 Task: Sort the recently updated tickets, order by Due date in descending order.
Action: Mouse moved to (235, 378)
Screenshot: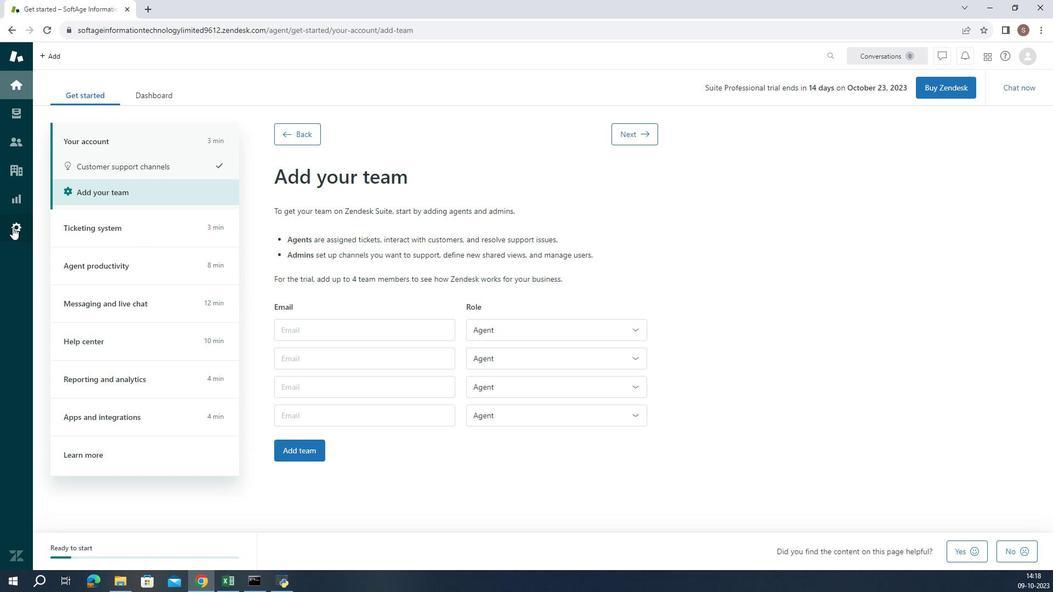 
Action: Mouse pressed left at (235, 378)
Screenshot: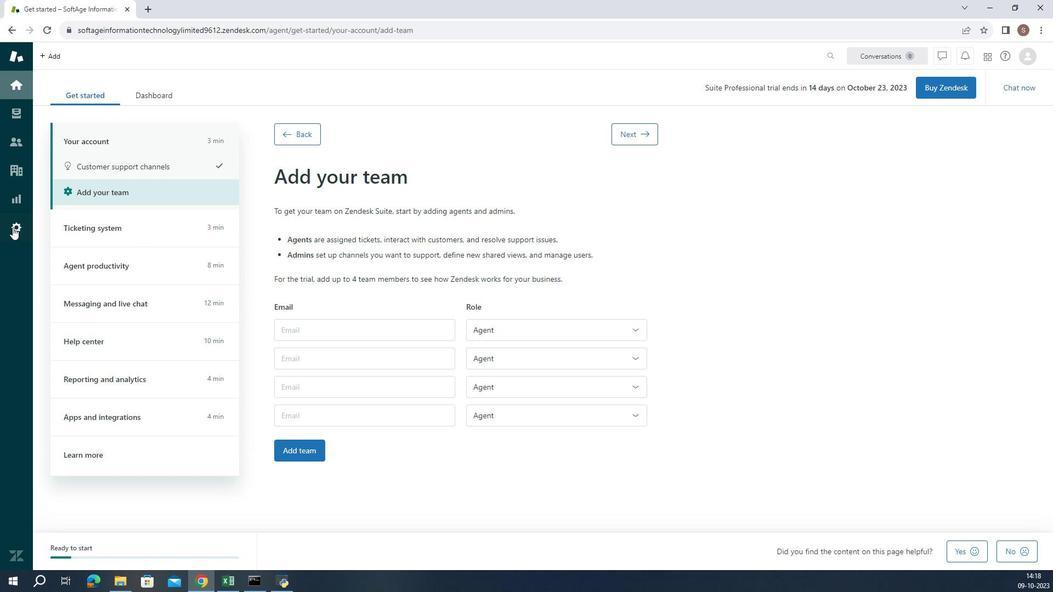 
Action: Mouse moved to (388, 511)
Screenshot: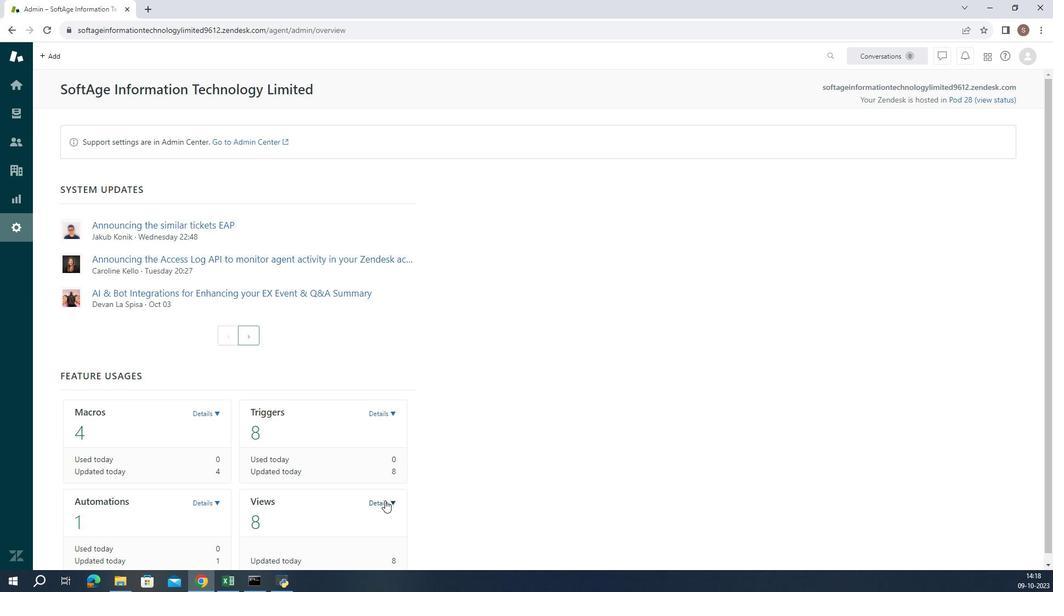 
Action: Mouse pressed left at (388, 511)
Screenshot: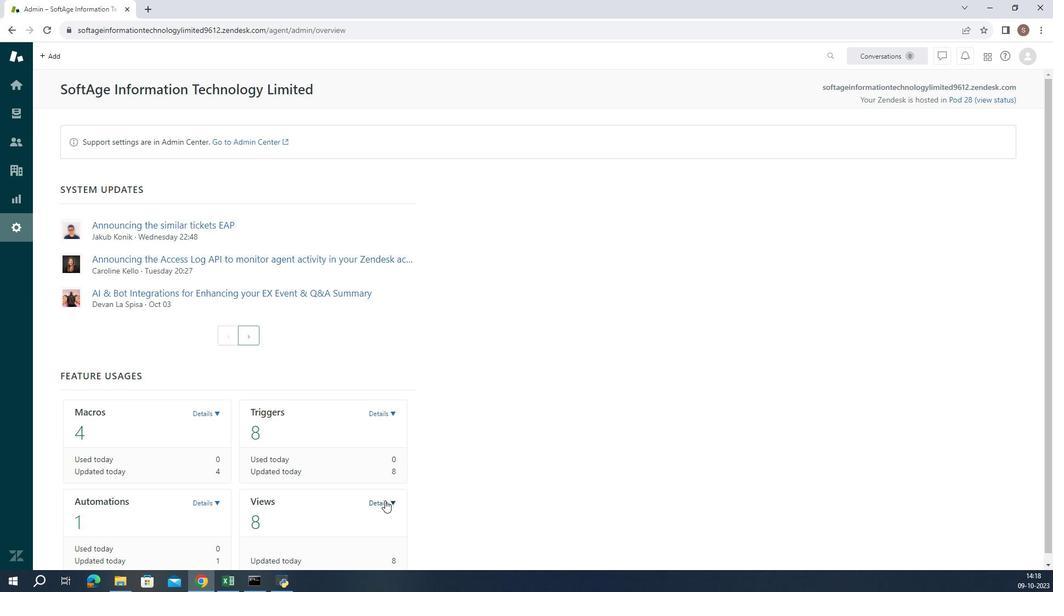 
Action: Mouse moved to (386, 538)
Screenshot: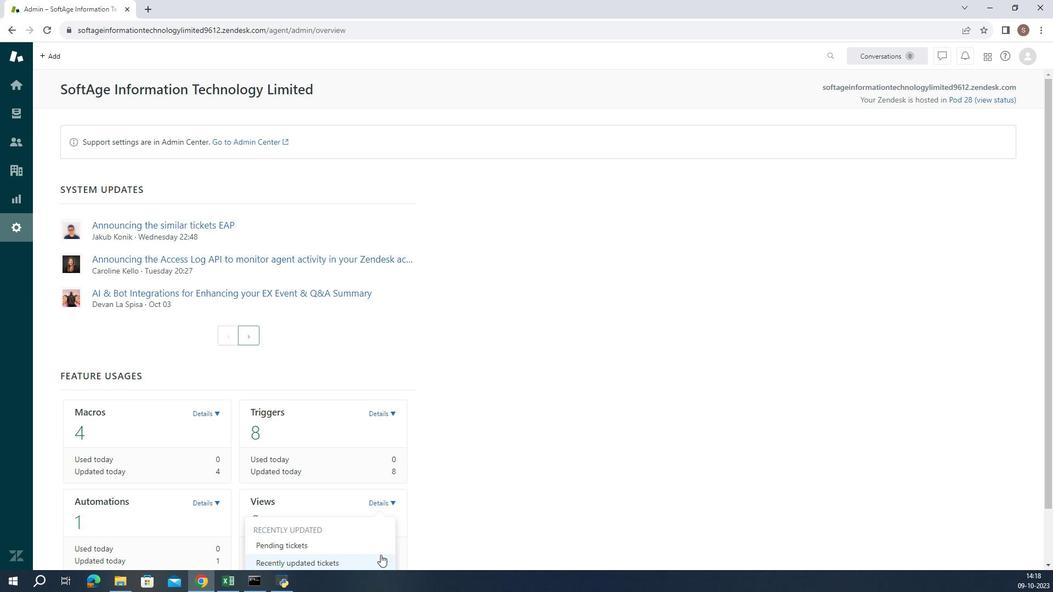 
Action: Mouse pressed left at (386, 538)
Screenshot: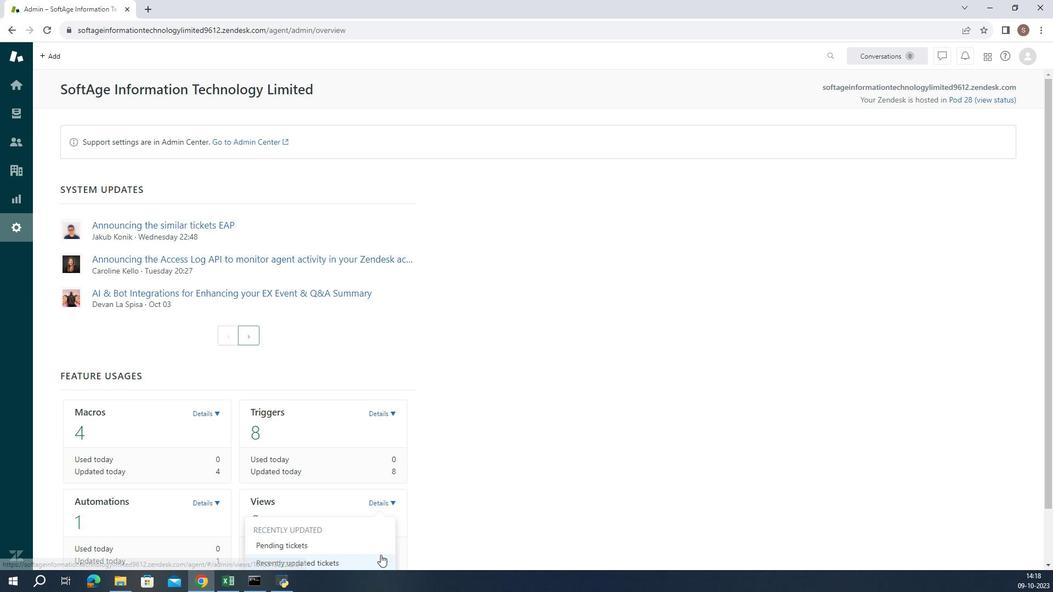 
Action: Mouse moved to (384, 439)
Screenshot: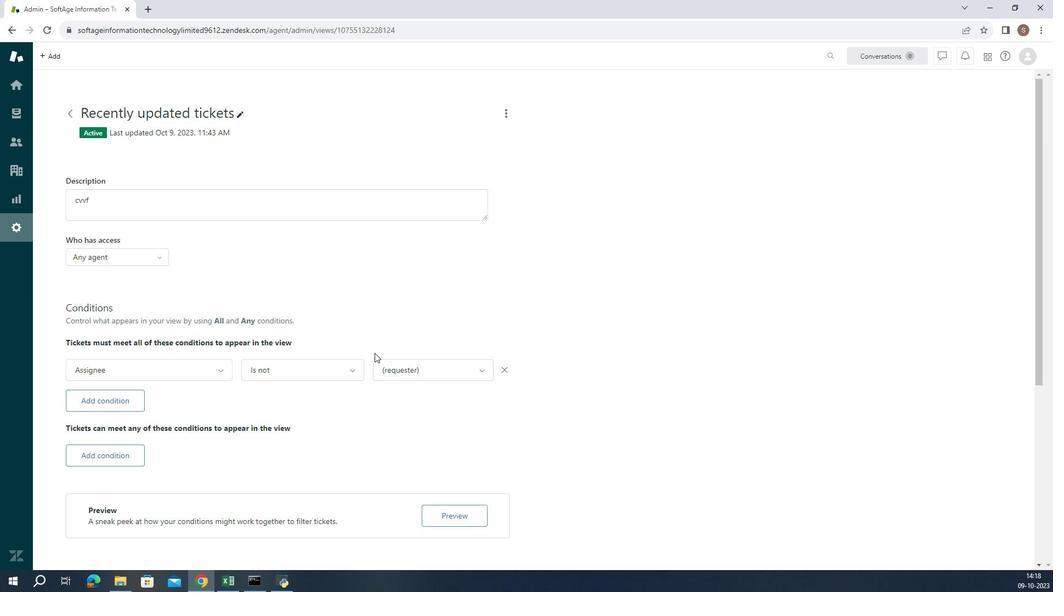 
Action: Mouse scrolled (384, 439) with delta (0, 0)
Screenshot: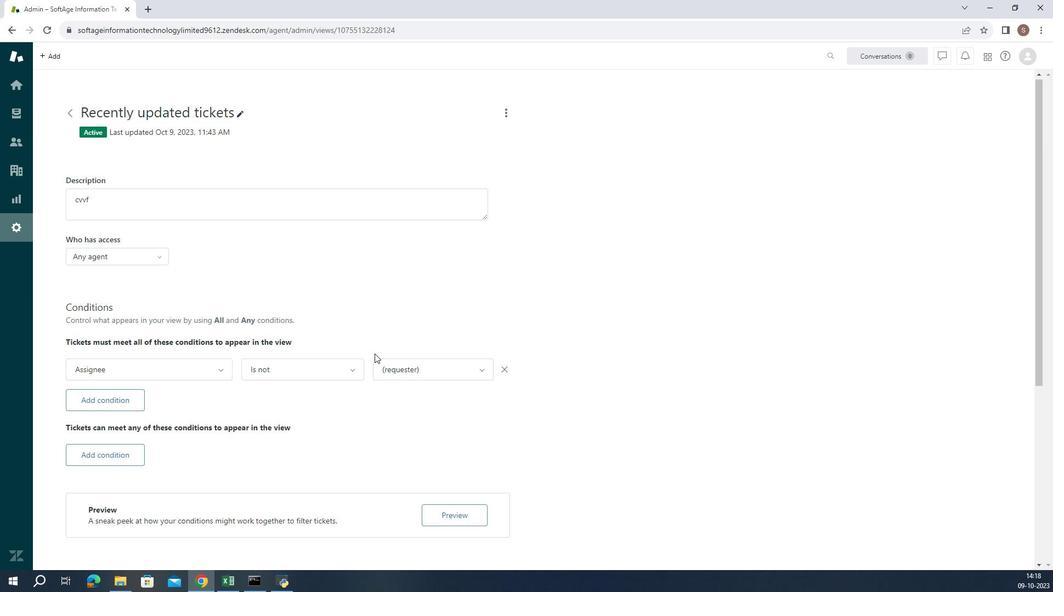 
Action: Mouse moved to (384, 439)
Screenshot: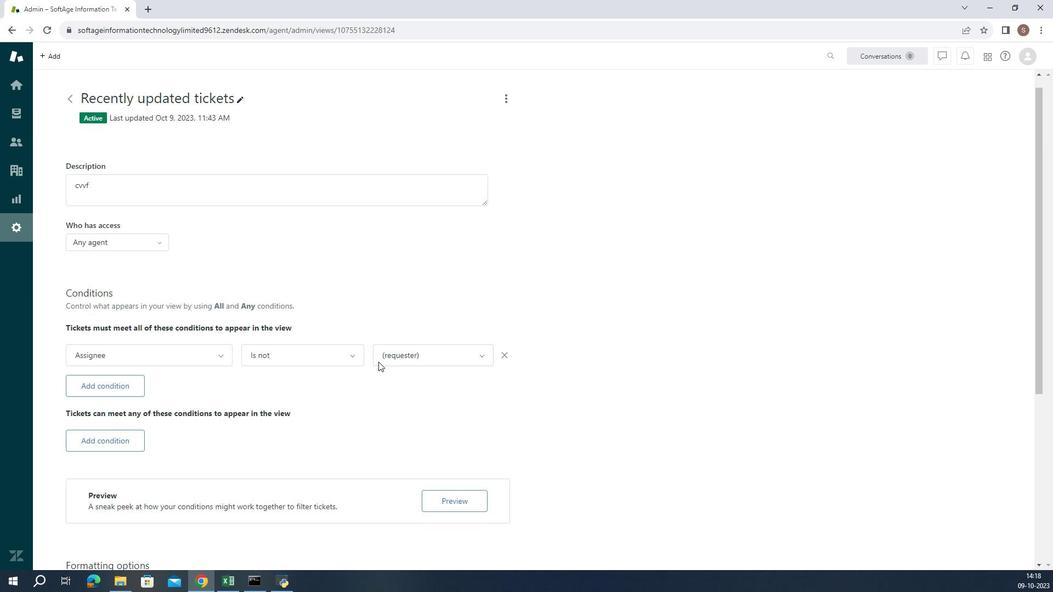 
Action: Mouse scrolled (384, 439) with delta (0, 0)
Screenshot: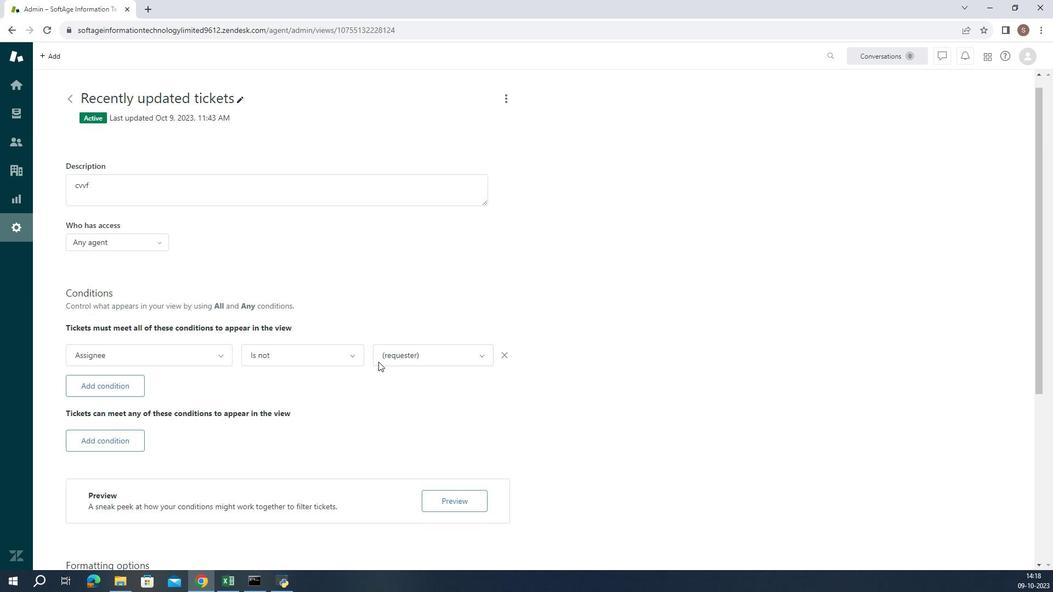 
Action: Mouse moved to (384, 440)
Screenshot: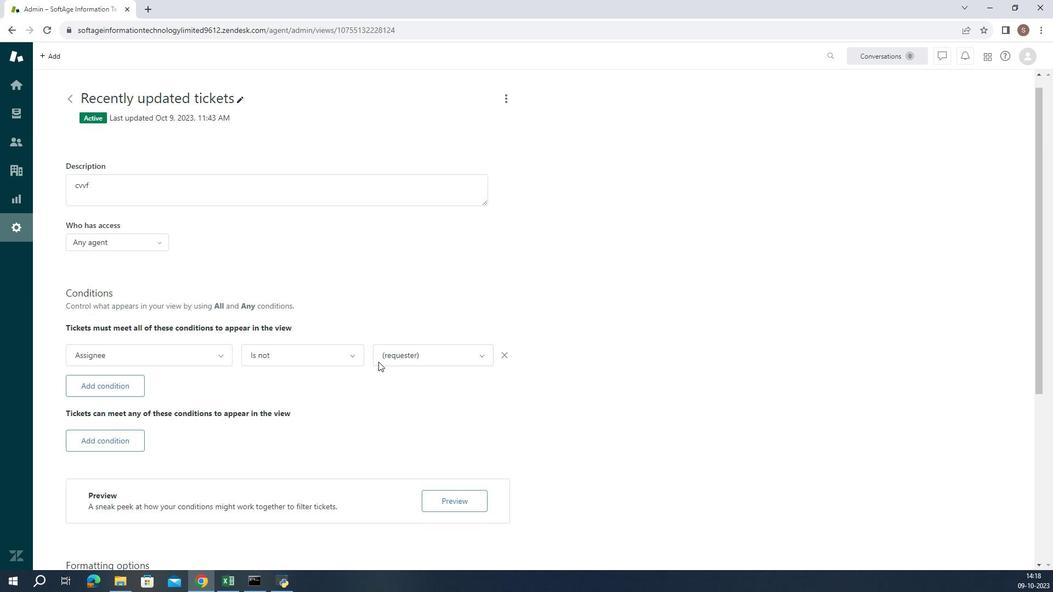 
Action: Mouse scrolled (384, 439) with delta (0, 0)
Screenshot: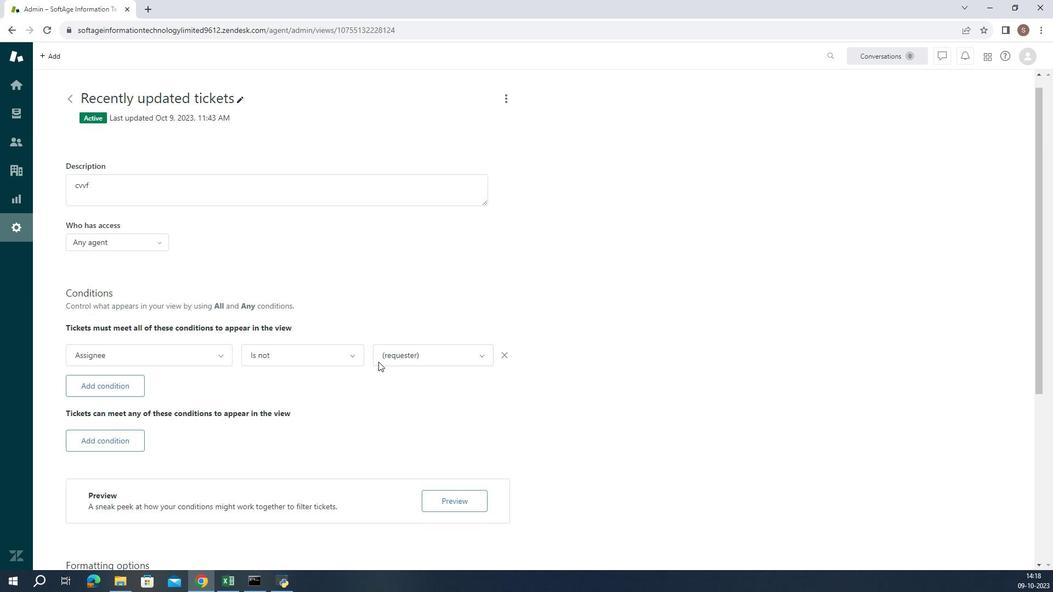 
Action: Mouse scrolled (384, 439) with delta (0, 0)
Screenshot: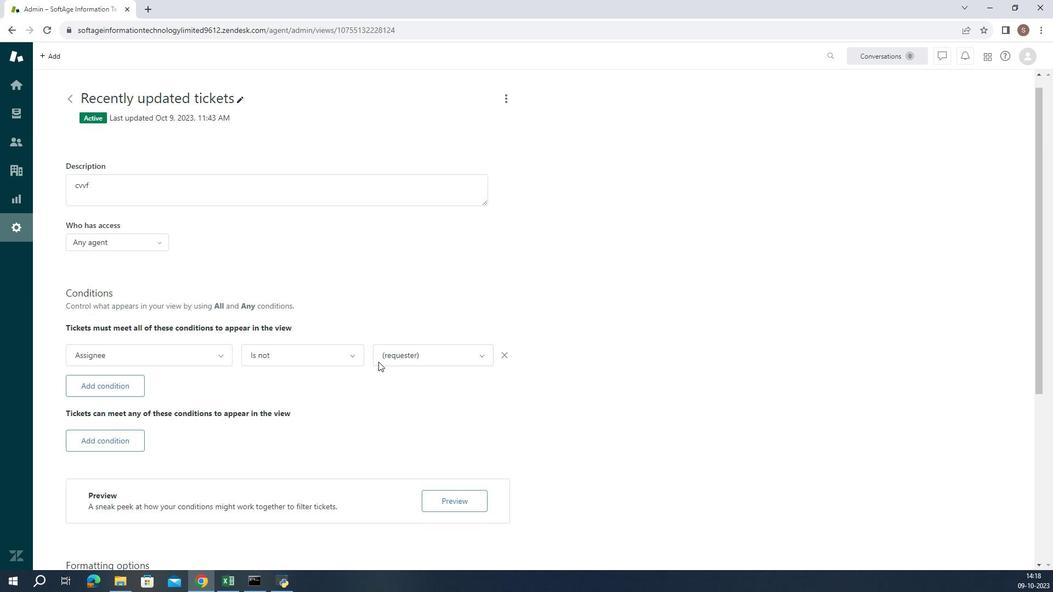 
Action: Mouse moved to (384, 440)
Screenshot: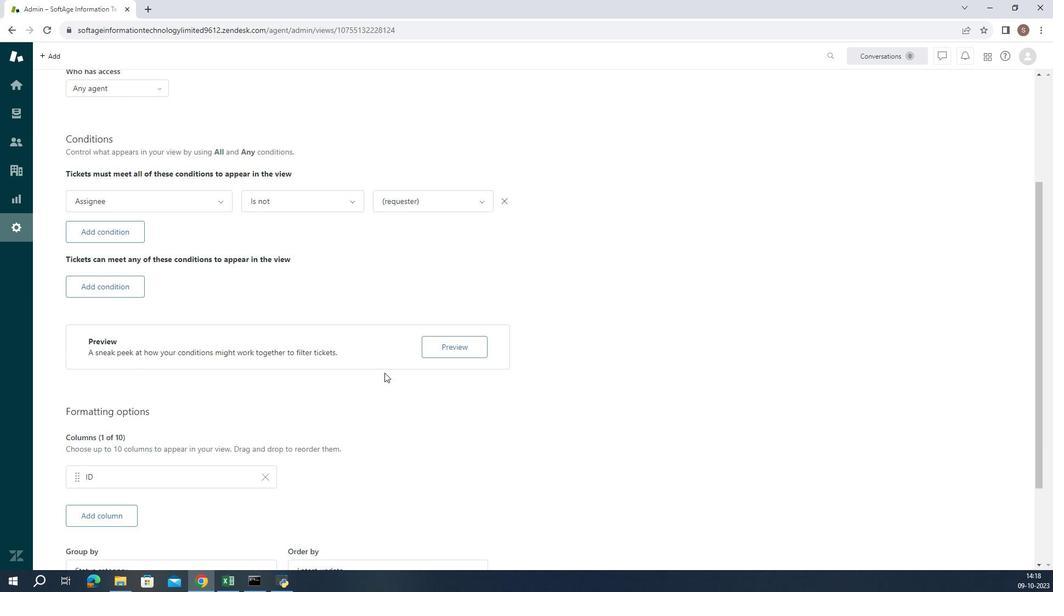 
Action: Mouse scrolled (384, 440) with delta (0, 0)
Screenshot: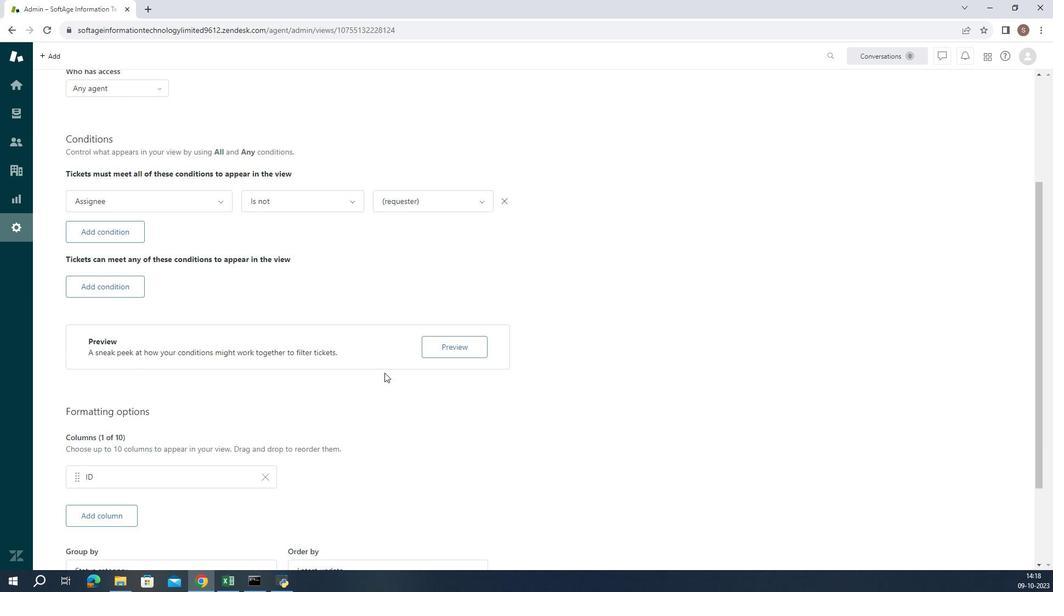 
Action: Mouse moved to (393, 489)
Screenshot: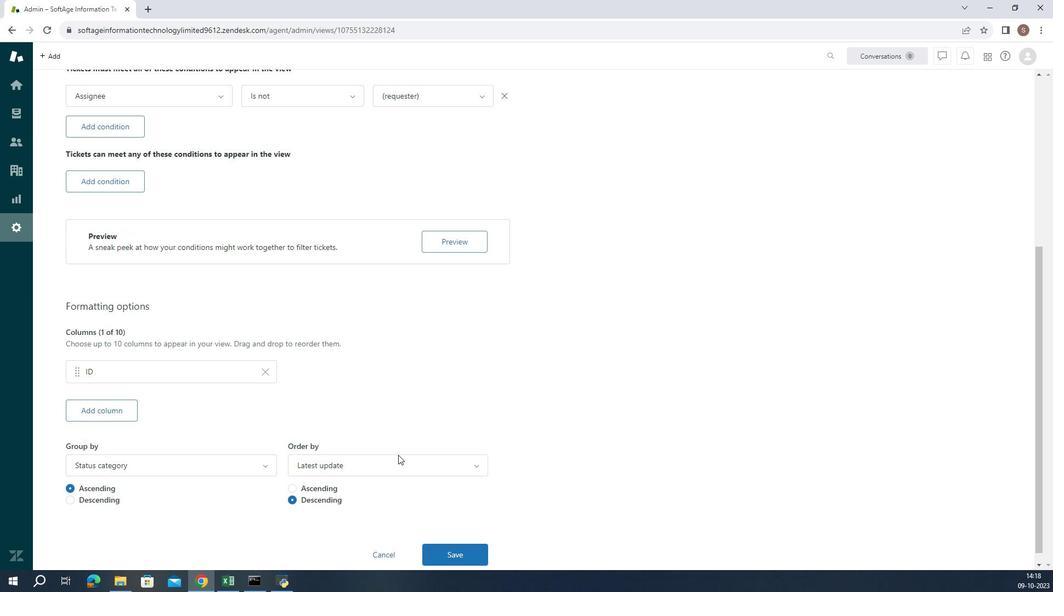 
Action: Mouse pressed left at (393, 489)
Screenshot: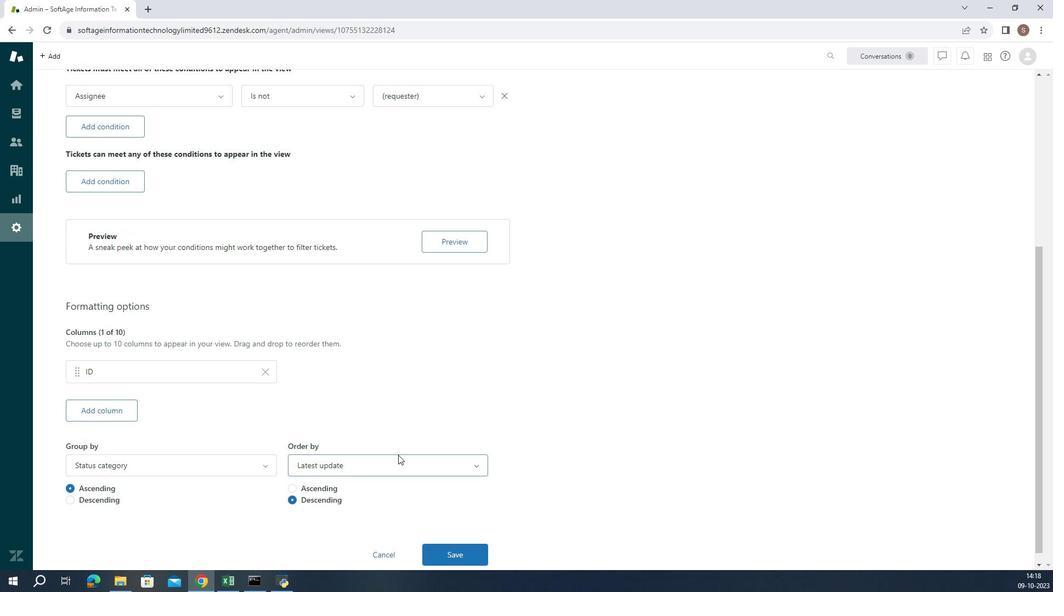 
Action: Mouse moved to (386, 436)
Screenshot: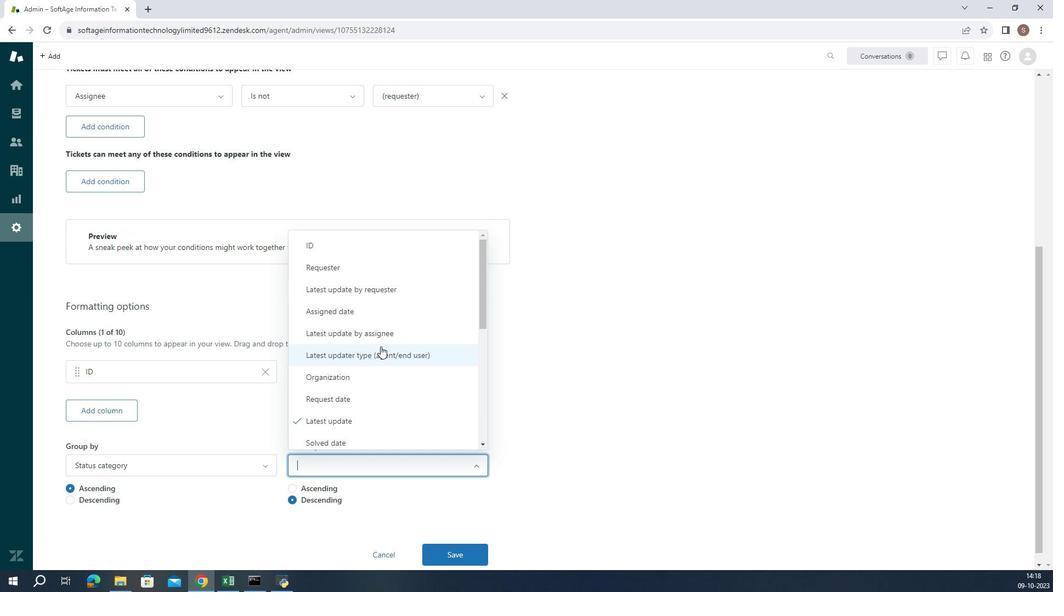 
Action: Mouse scrolled (386, 436) with delta (0, 0)
Screenshot: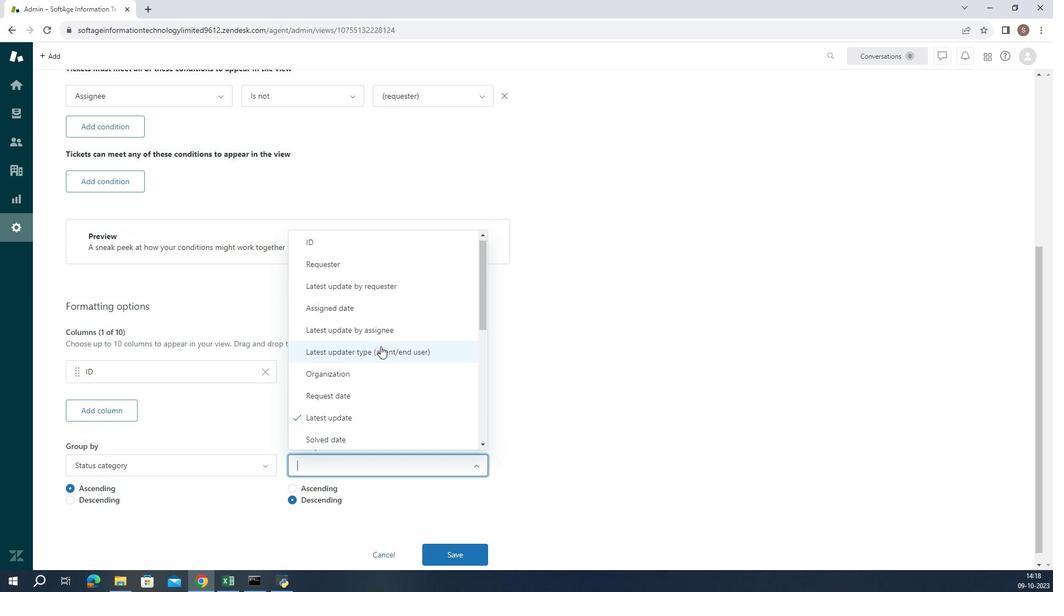
Action: Mouse scrolled (386, 436) with delta (0, 0)
Screenshot: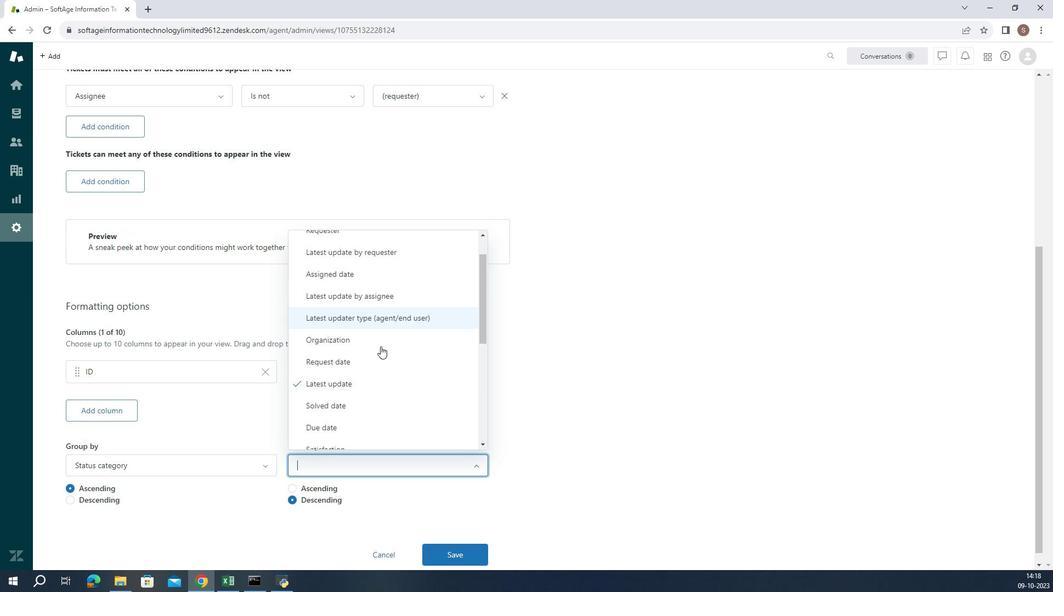 
Action: Mouse moved to (376, 437)
Screenshot: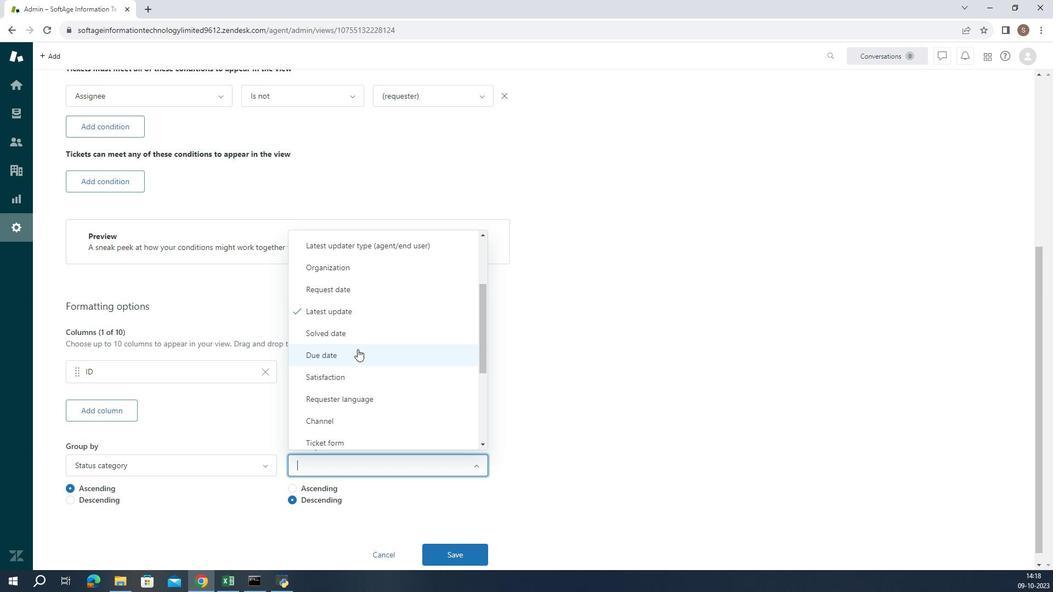 
Action: Mouse pressed left at (376, 437)
Screenshot: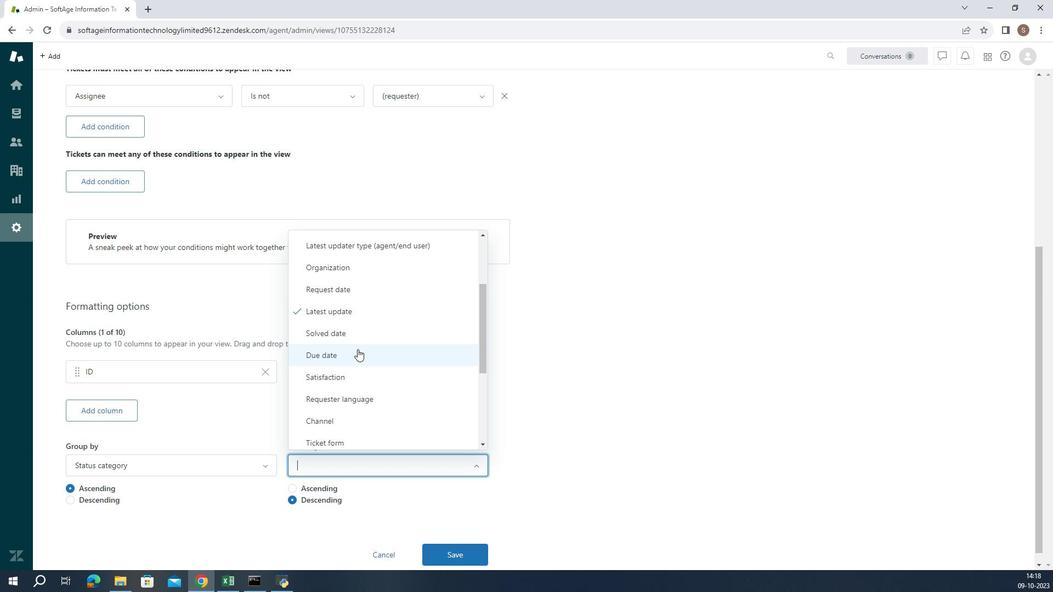 
Action: Mouse moved to (363, 511)
Screenshot: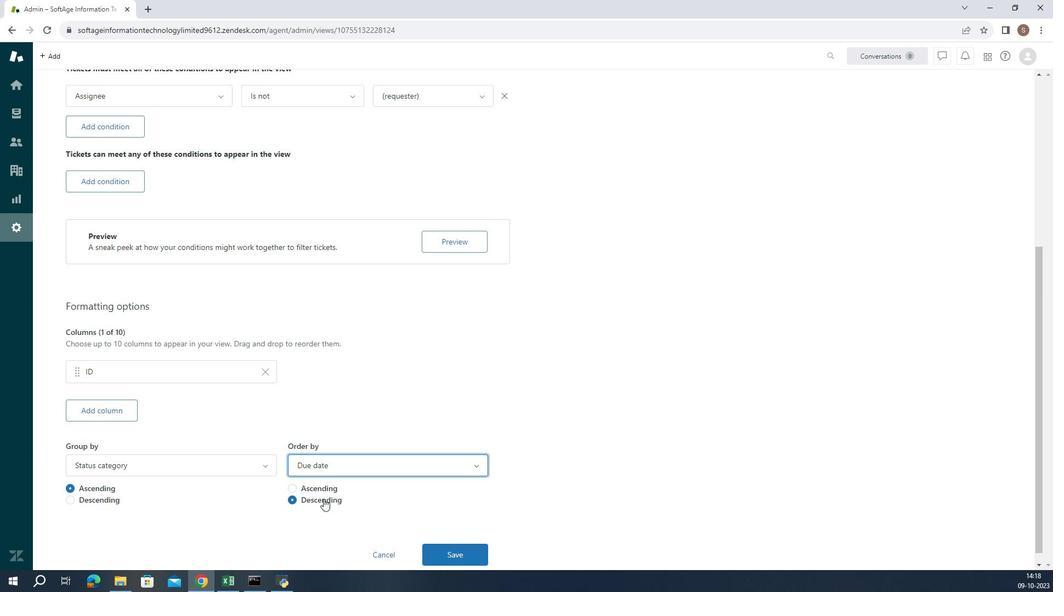 
Action: Mouse pressed left at (363, 511)
Screenshot: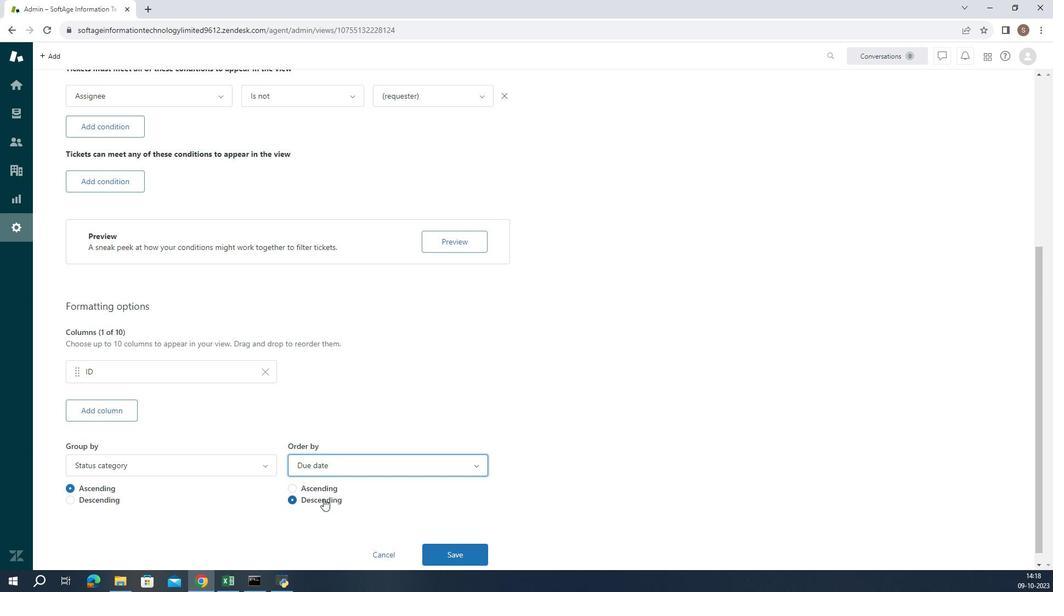 
Action: Mouse moved to (392, 517)
Screenshot: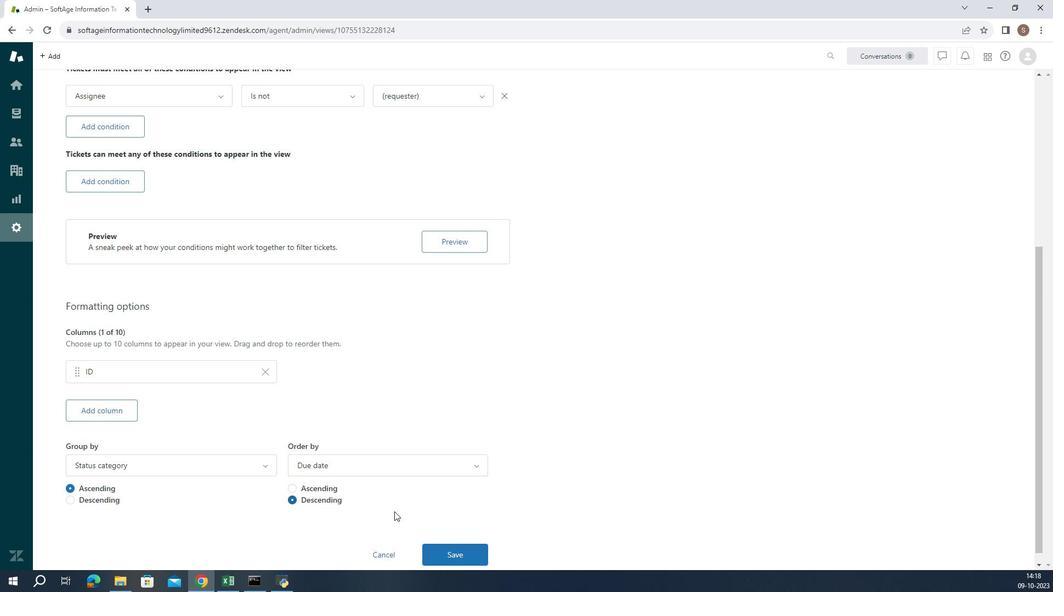 
Action: Mouse pressed left at (392, 517)
Screenshot: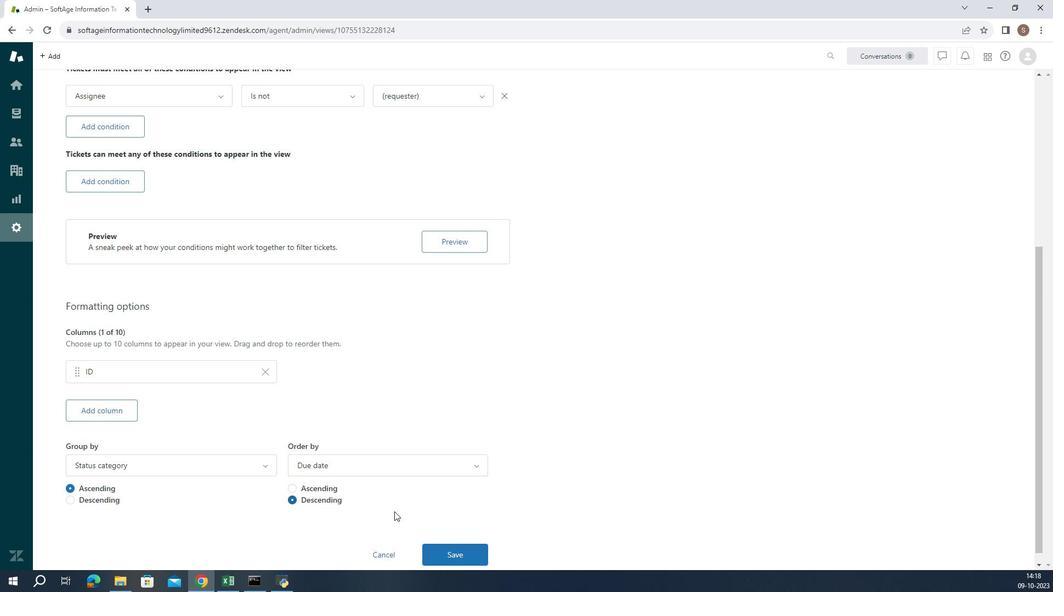 
